 Task: Add Mailaustralia7@gmail.com as Team Member of Scrum Project Project0000000025 in Jira. Add Carxxstreet791@gmail.com as Team Member of Scrum Project Project0000000026 in Jira. Add Nikrathi889@gmail.com as Team Member of Scrum Project Project0000000026 in Jira. Assign Ayush98111@gmail.com as Project Lead of Scrum Project Project0000000025 in Jira. Assign Carxxstreet791@gmail.com as Project Lead of Scrum Project Project0000000026 in Jira
Action: Mouse moved to (352, 218)
Screenshot: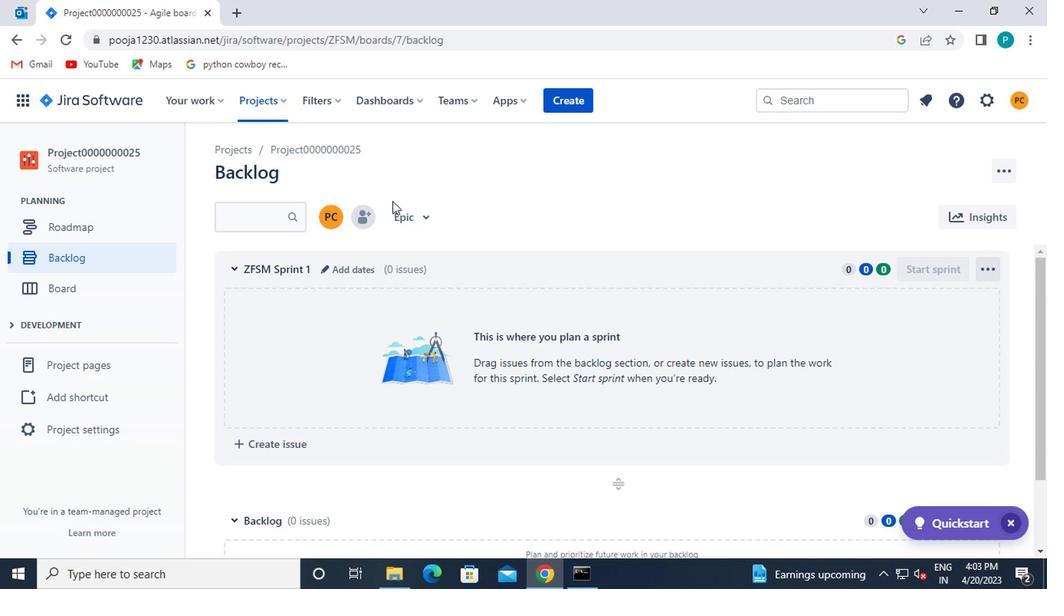 
Action: Mouse pressed left at (352, 218)
Screenshot: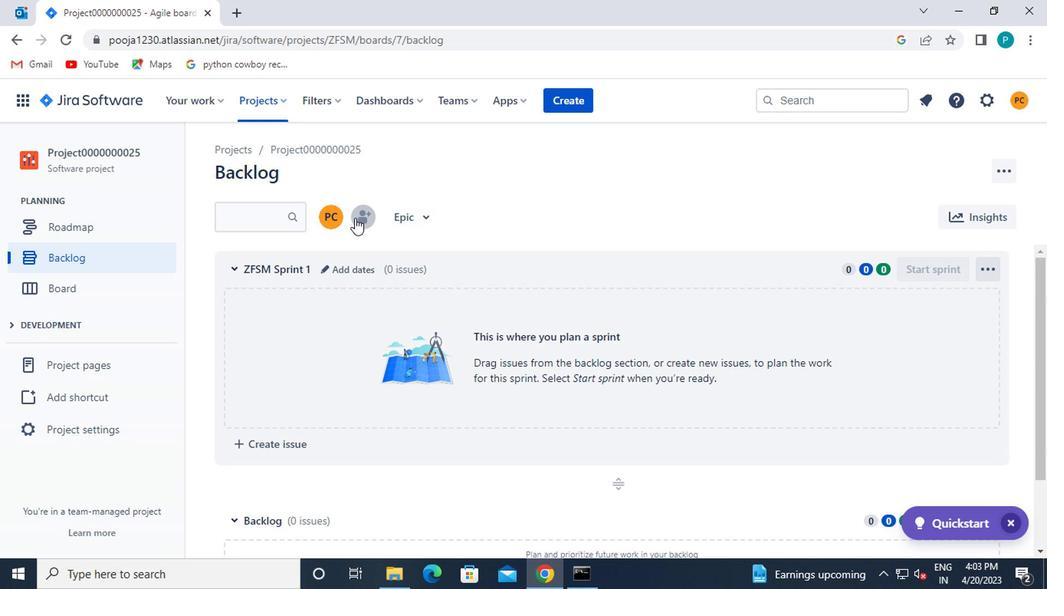 
Action: Mouse moved to (426, 192)
Screenshot: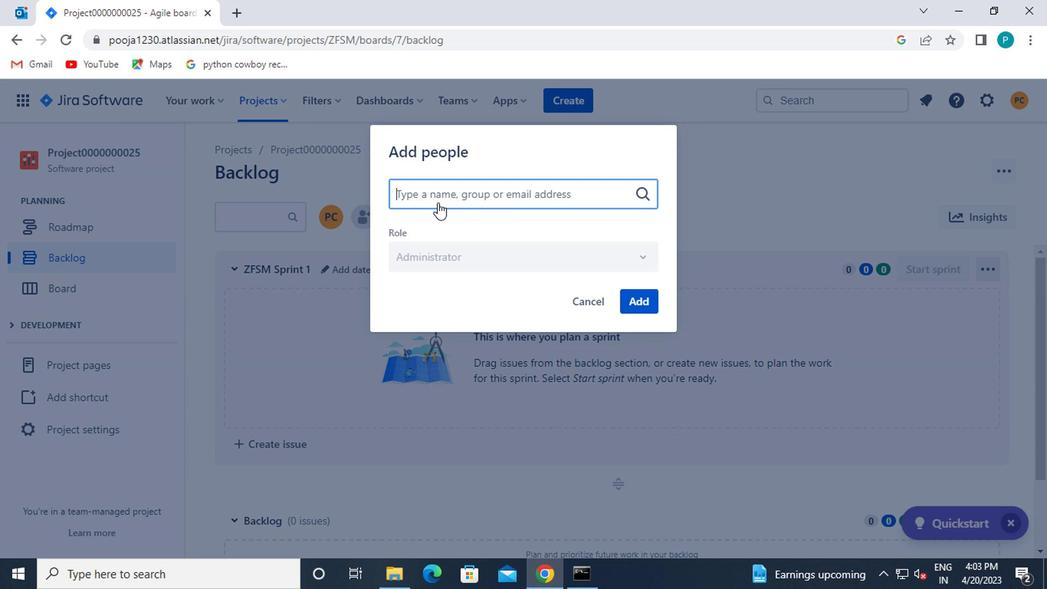 
Action: Mouse pressed left at (426, 192)
Screenshot: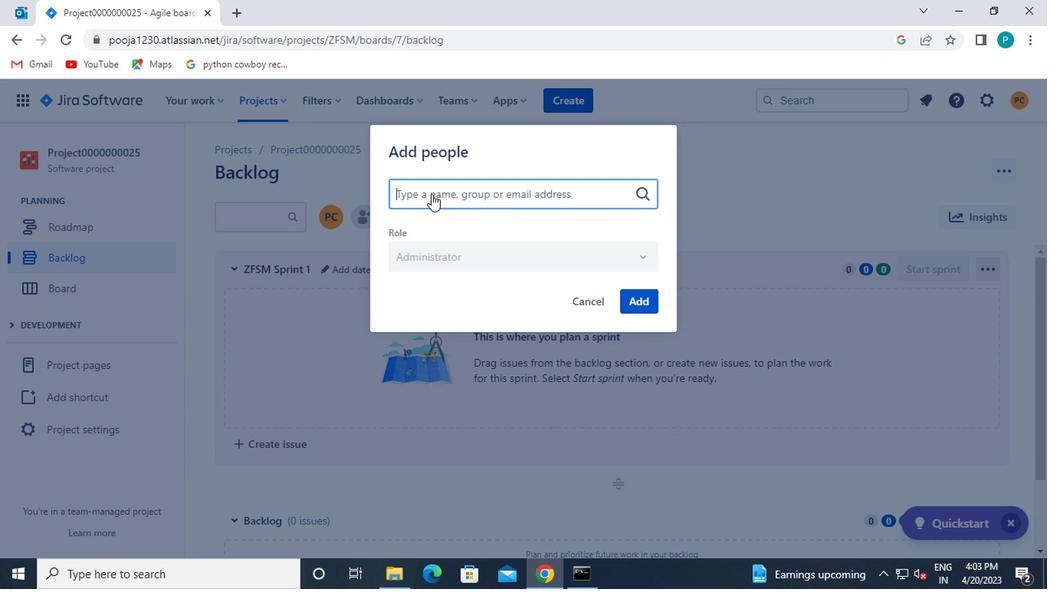 
Action: Key pressed mail
Screenshot: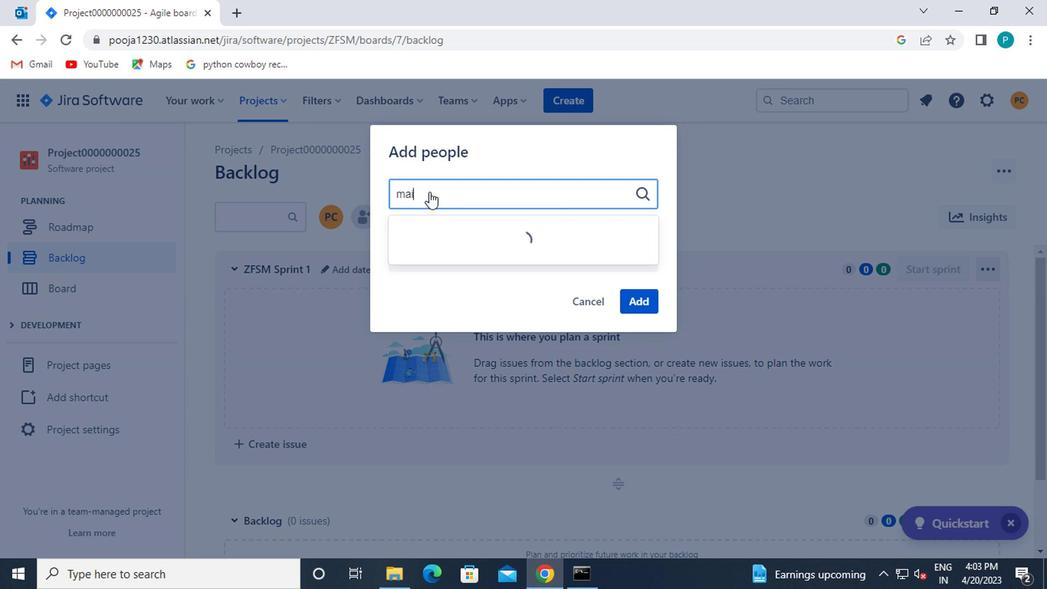 
Action: Mouse moved to (463, 231)
Screenshot: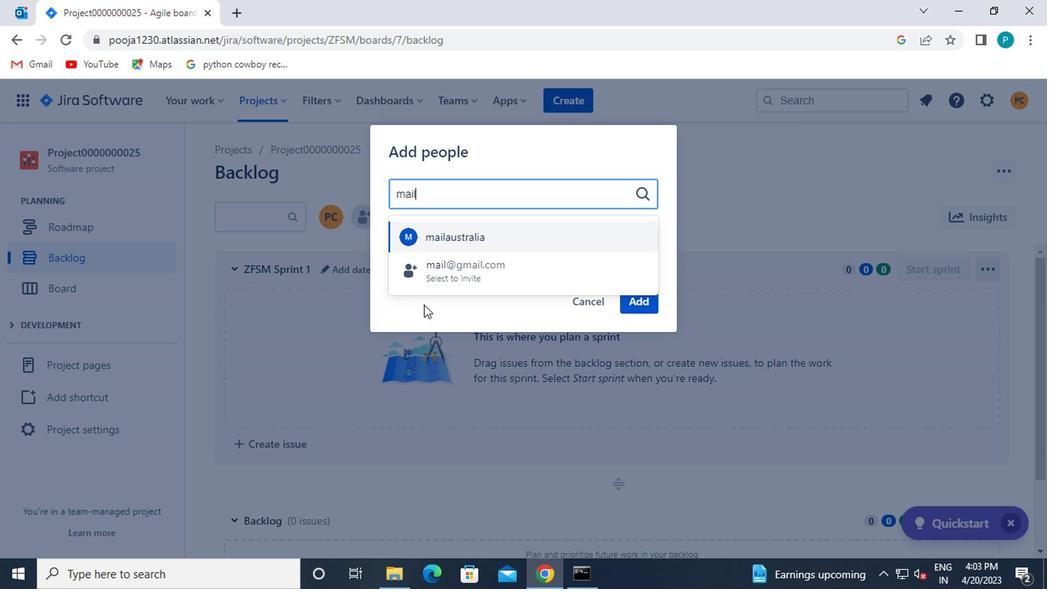 
Action: Mouse pressed left at (463, 231)
Screenshot: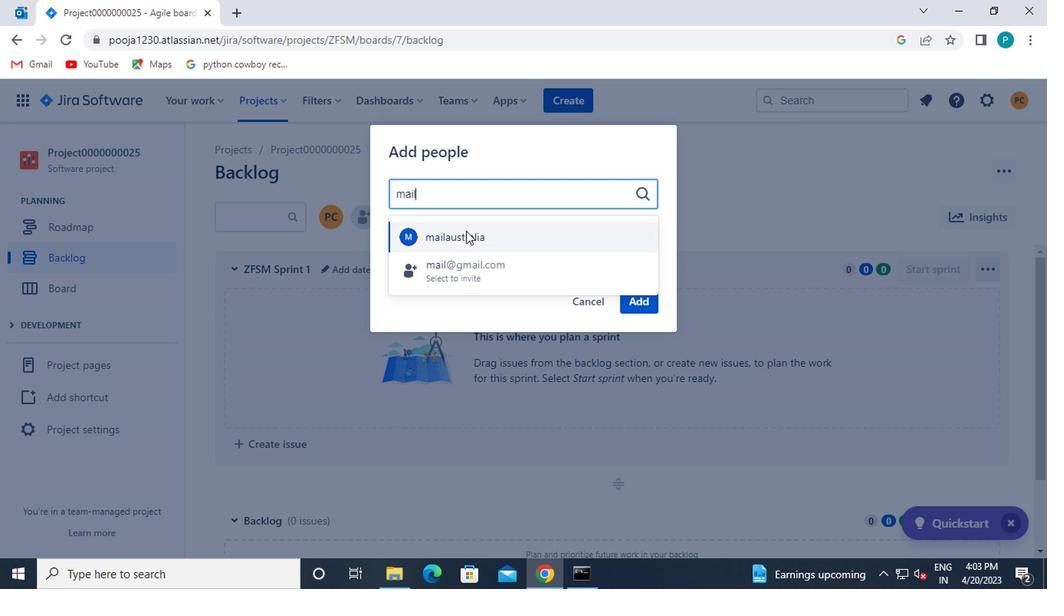 
Action: Mouse moved to (632, 304)
Screenshot: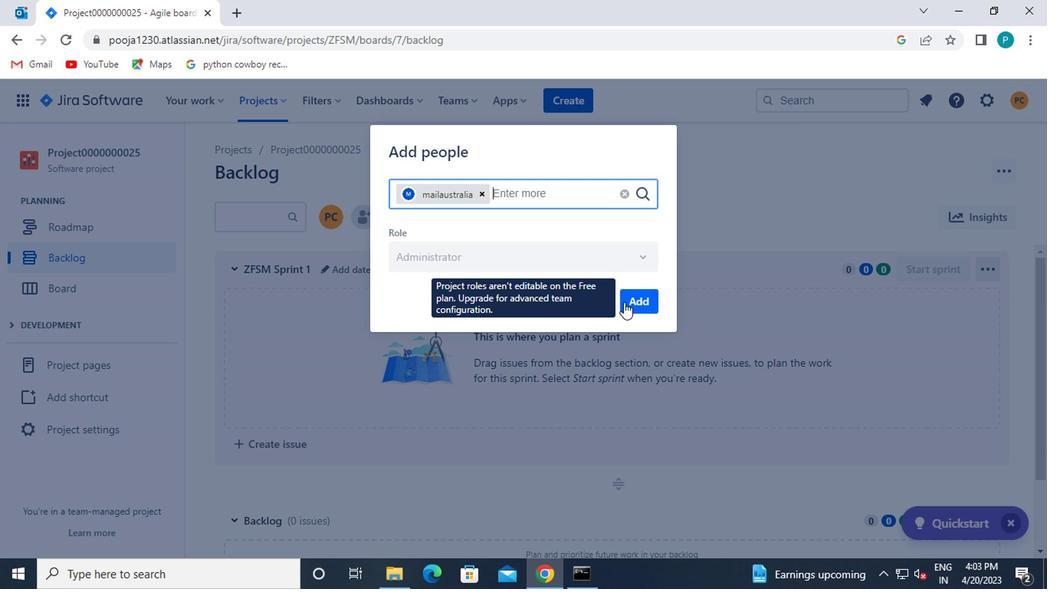 
Action: Mouse pressed left at (632, 304)
Screenshot: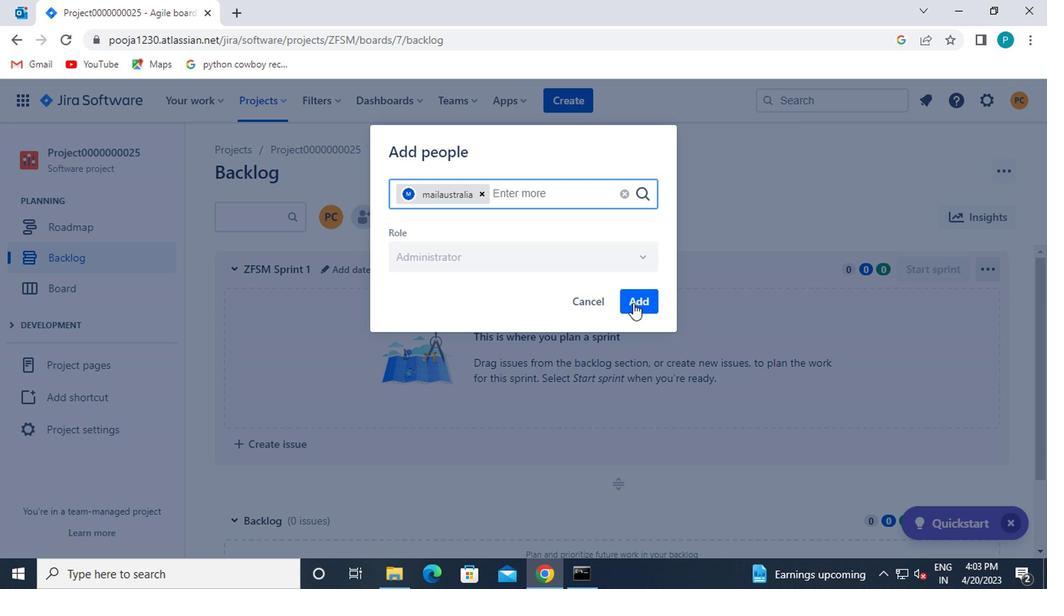 
Action: Mouse moved to (259, 90)
Screenshot: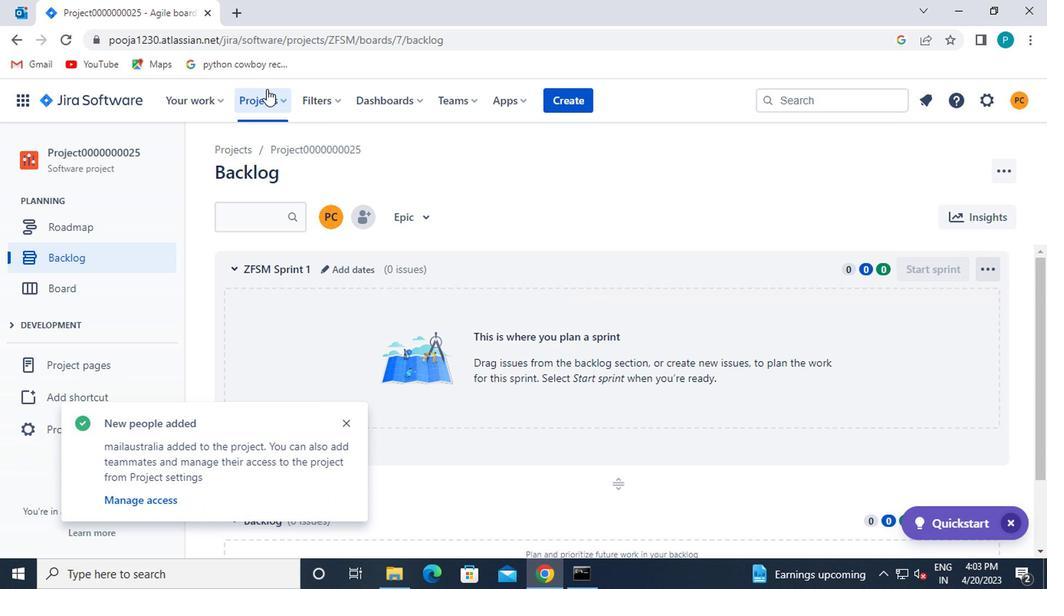
Action: Mouse pressed left at (259, 90)
Screenshot: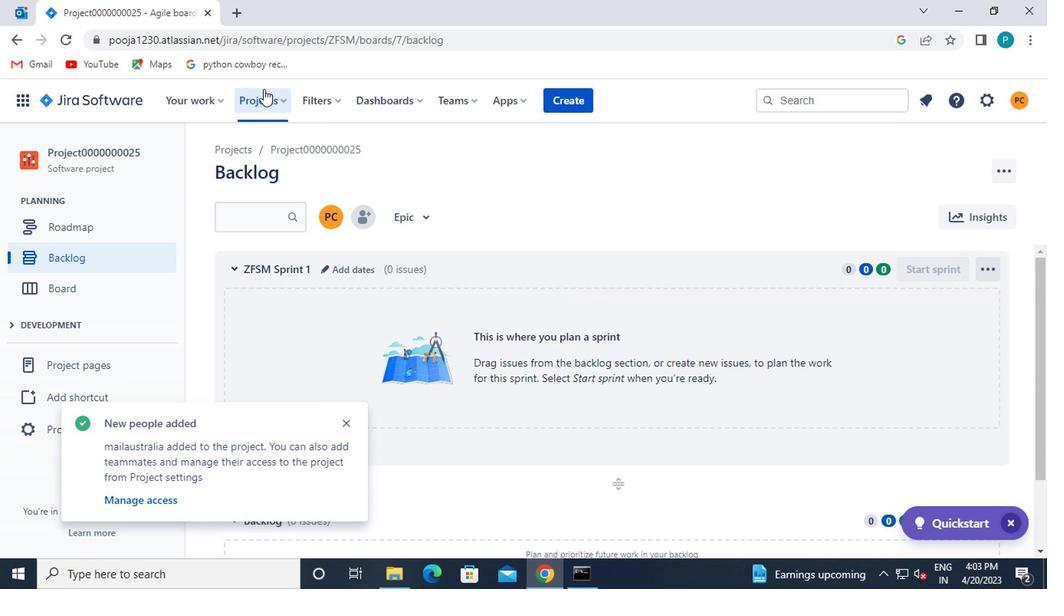 
Action: Mouse moved to (309, 203)
Screenshot: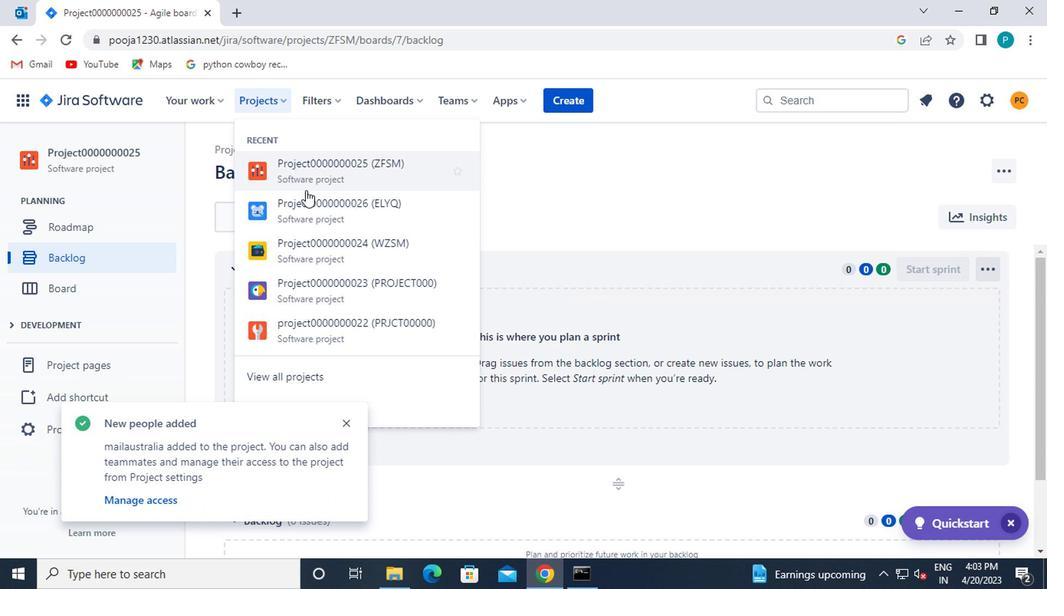 
Action: Mouse pressed left at (309, 203)
Screenshot: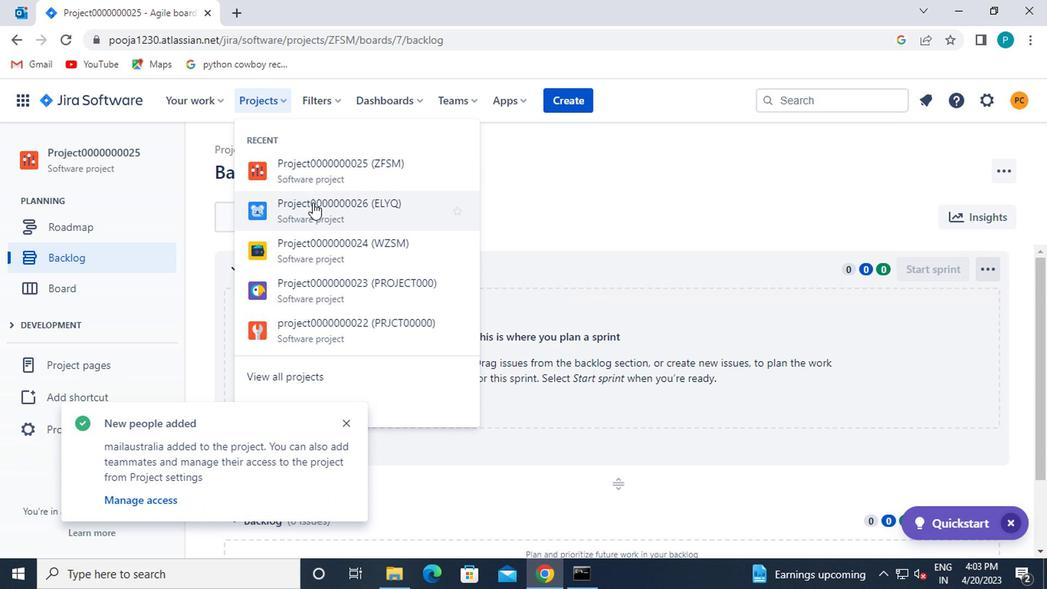
Action: Mouse moved to (352, 423)
Screenshot: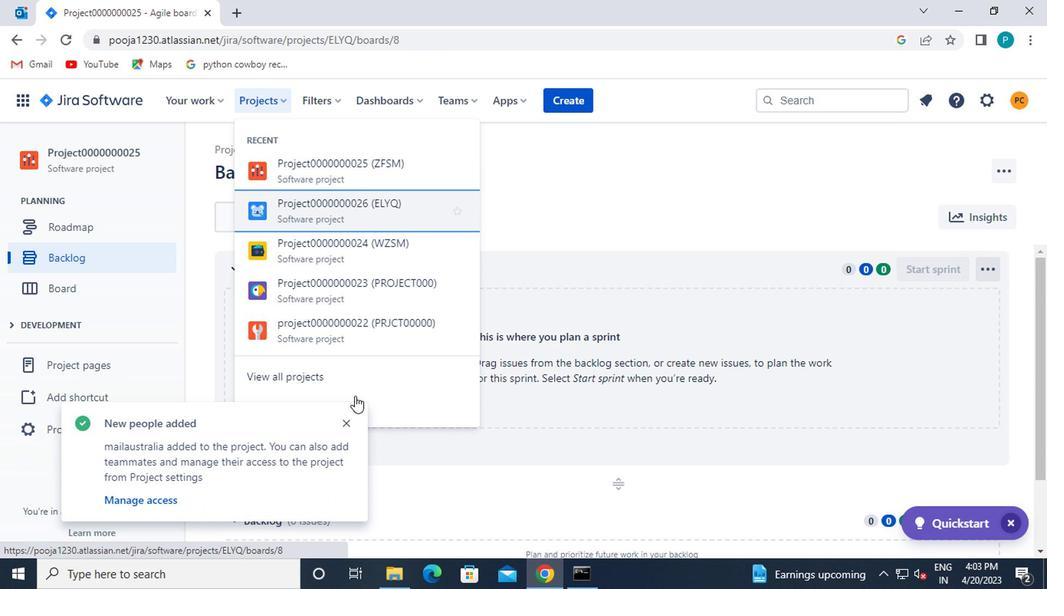 
Action: Mouse pressed left at (352, 423)
Screenshot: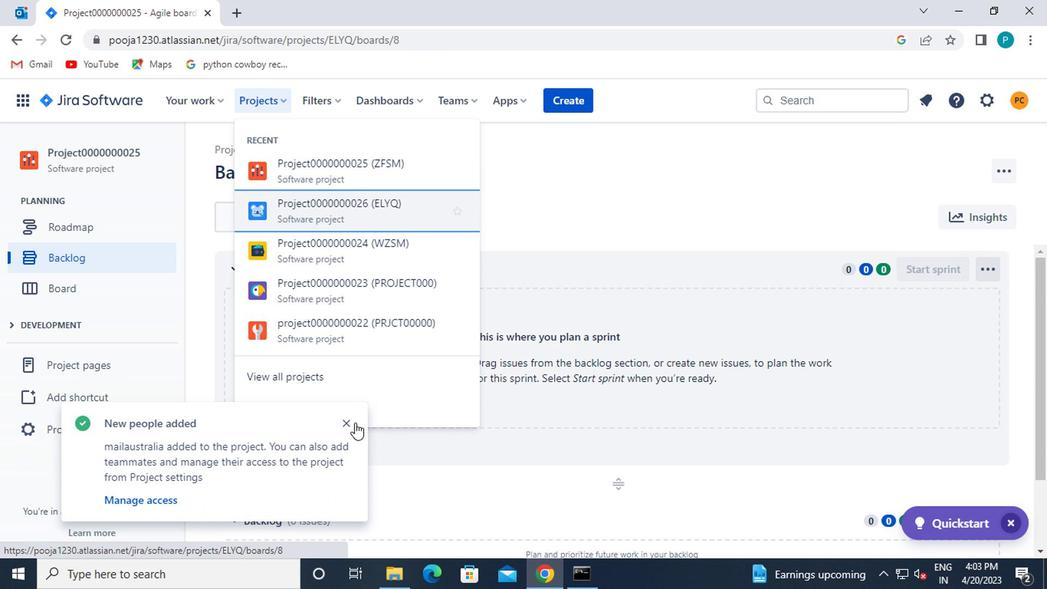 
Action: Mouse moved to (342, 423)
Screenshot: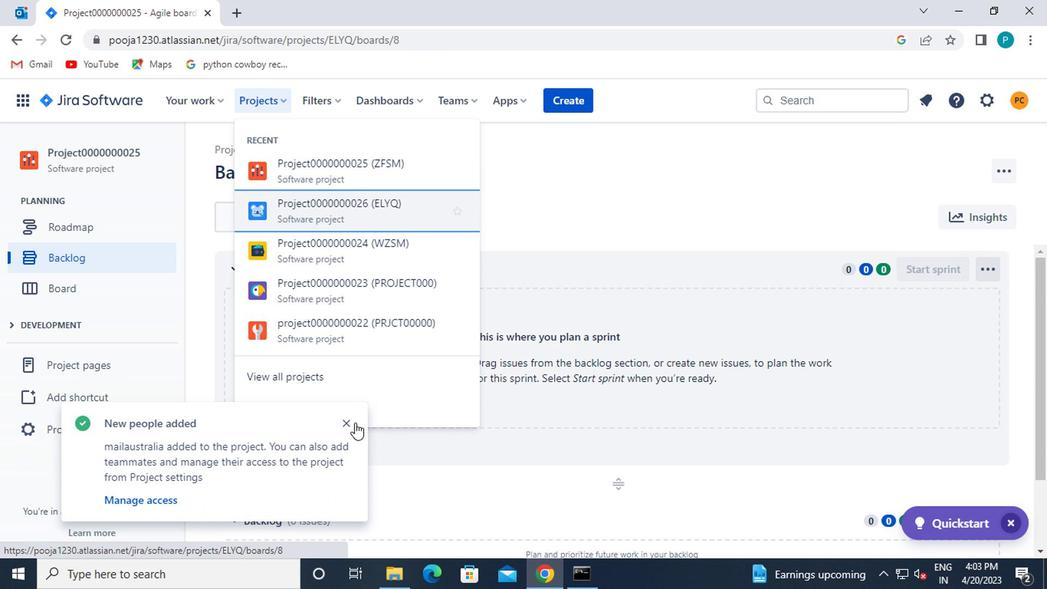 
Action: Mouse pressed left at (342, 423)
Screenshot: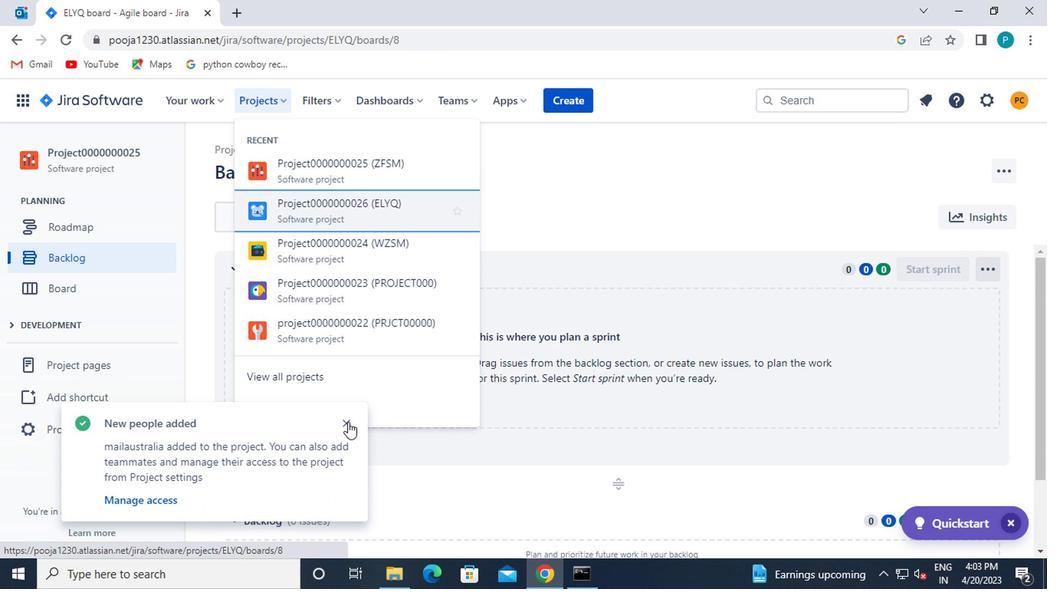 
Action: Mouse moved to (354, 228)
Screenshot: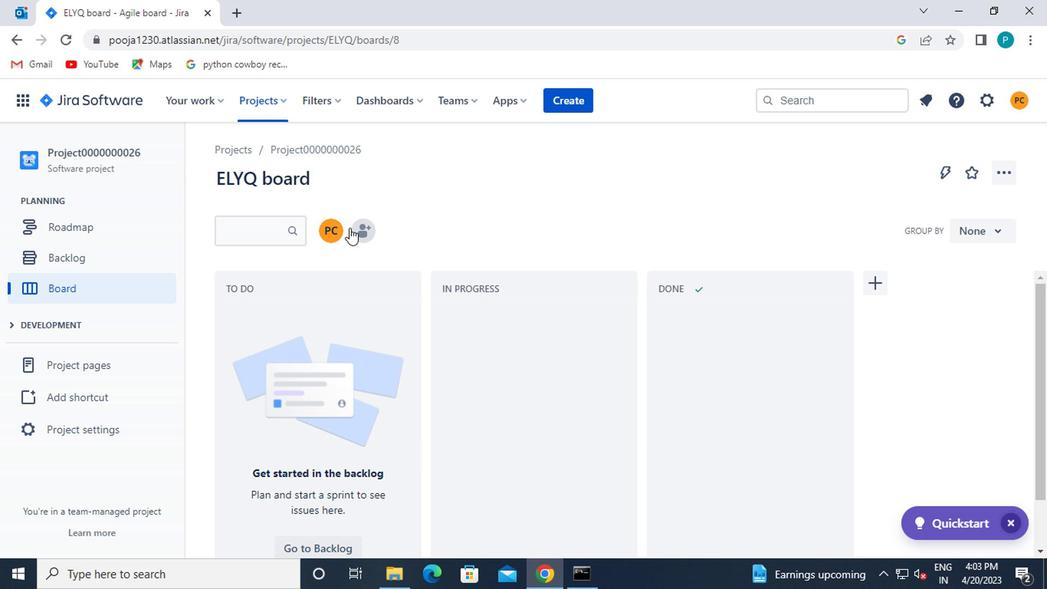 
Action: Mouse pressed left at (354, 228)
Screenshot: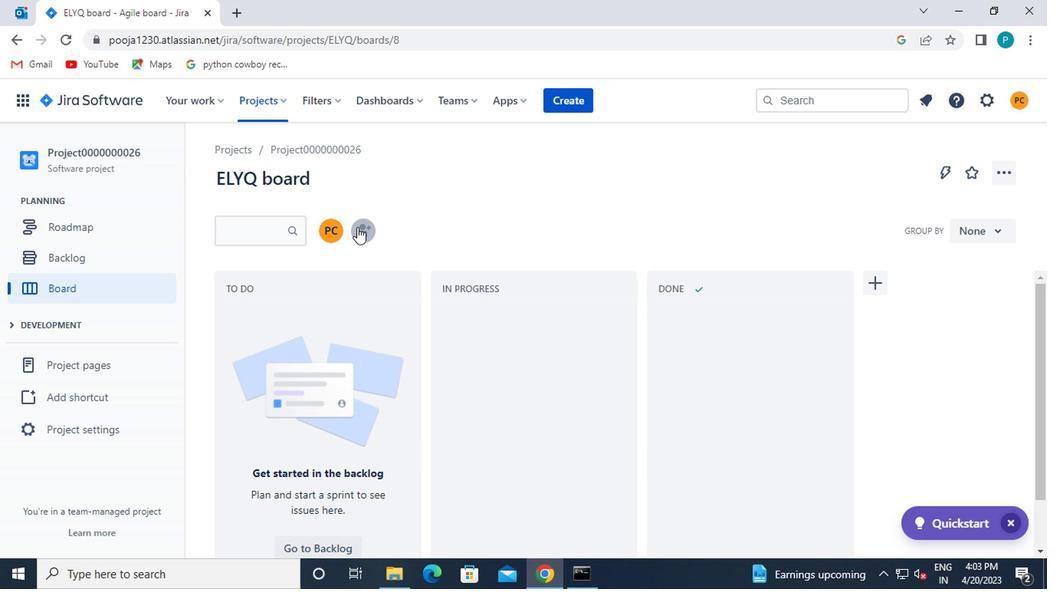 
Action: Mouse moved to (426, 194)
Screenshot: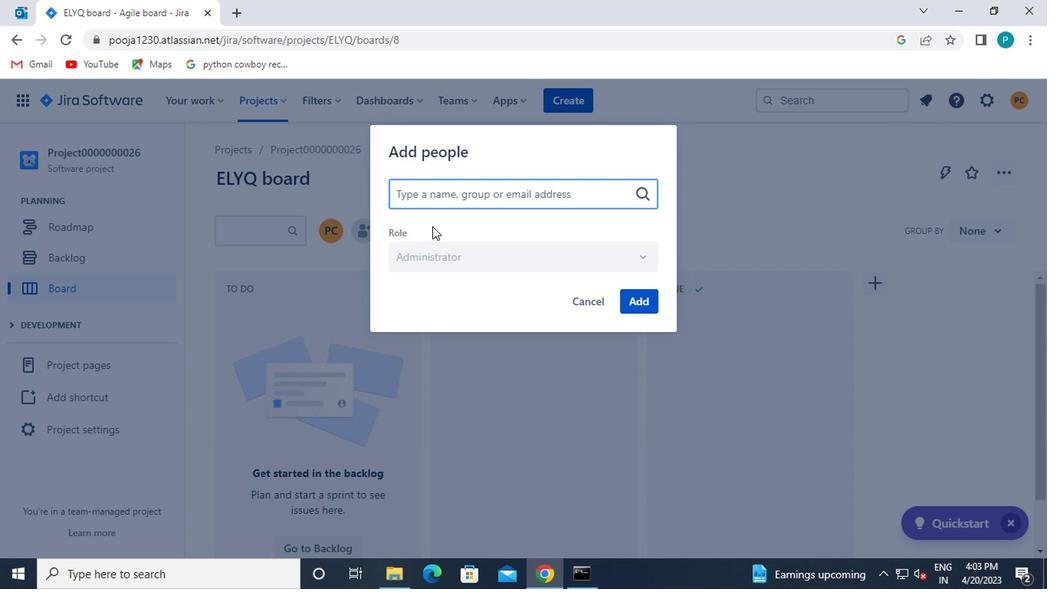 
Action: Mouse pressed left at (426, 194)
Screenshot: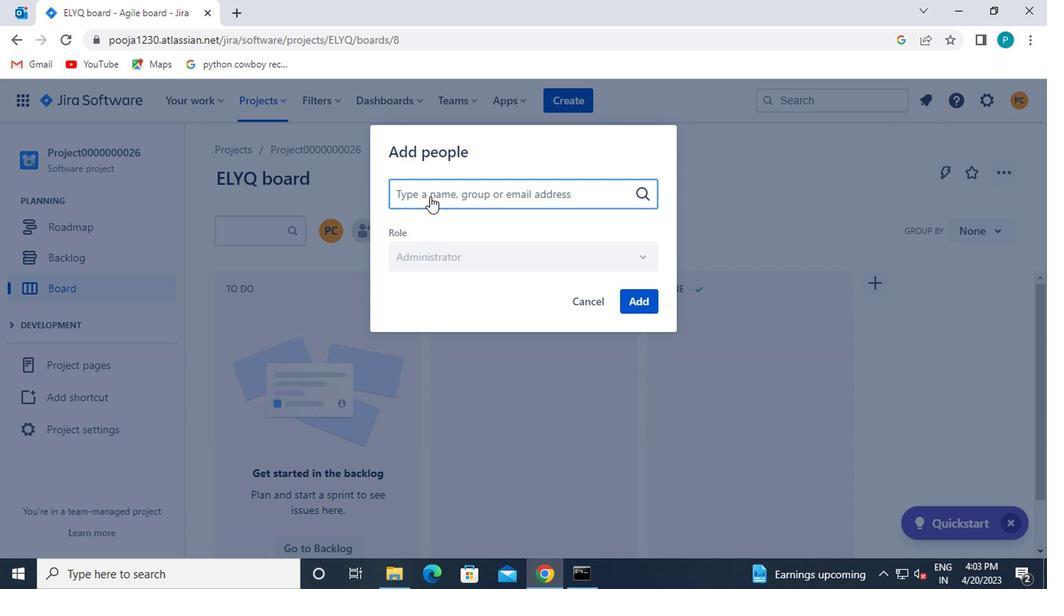 
Action: Key pressed carxx
Screenshot: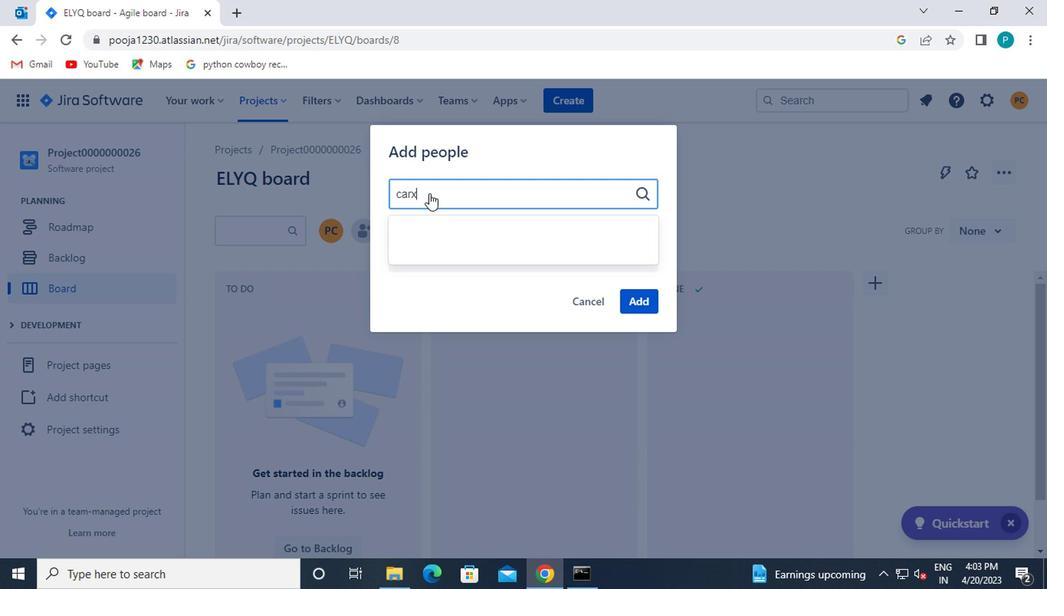 
Action: Mouse moved to (447, 234)
Screenshot: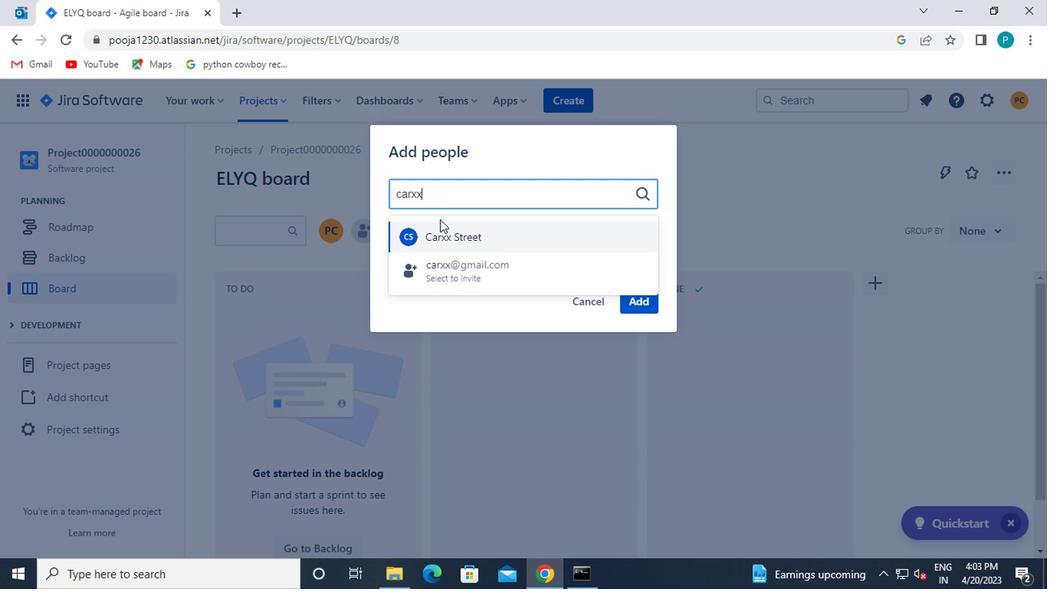 
Action: Mouse pressed left at (447, 234)
Screenshot: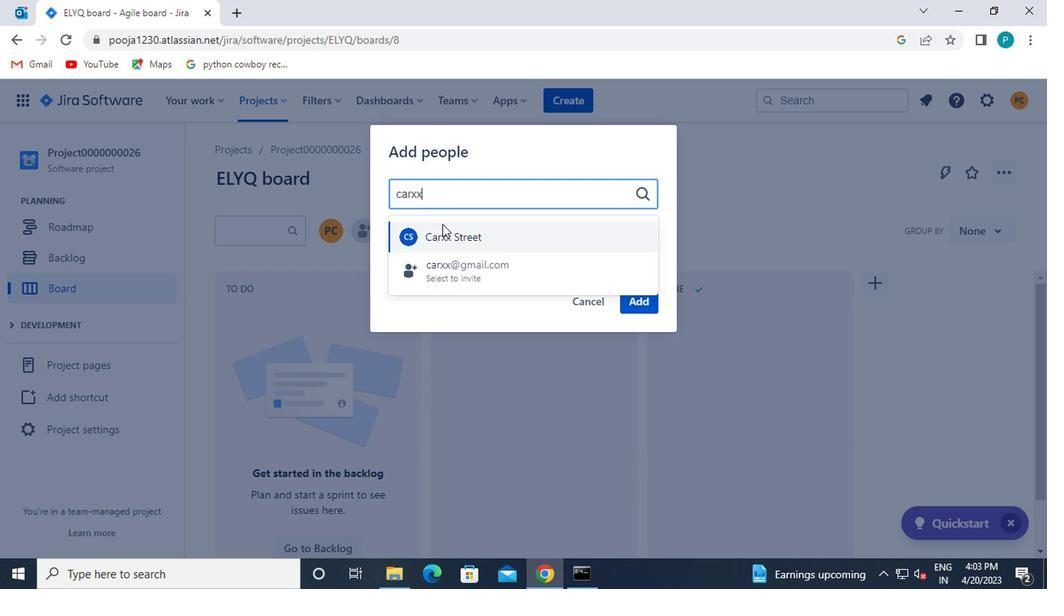 
Action: Mouse moved to (512, 202)
Screenshot: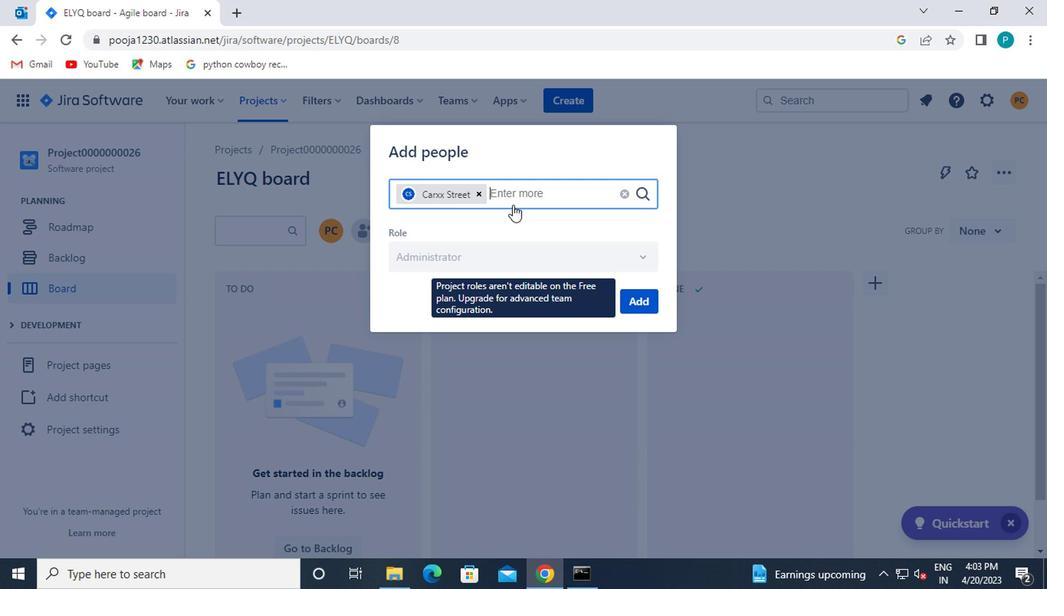 
Action: Key pressed ni
Screenshot: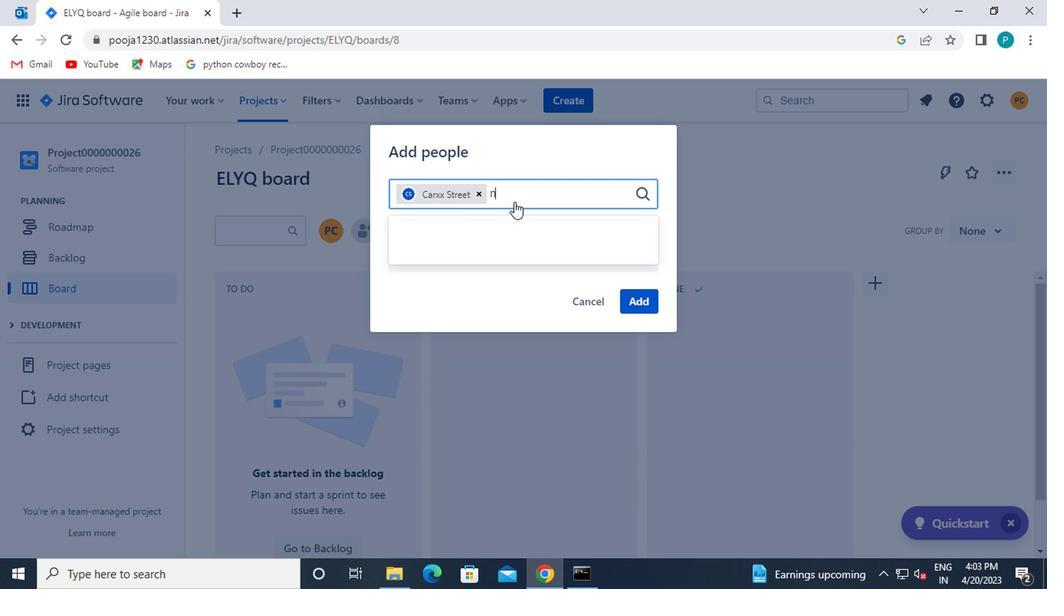 
Action: Mouse moved to (501, 270)
Screenshot: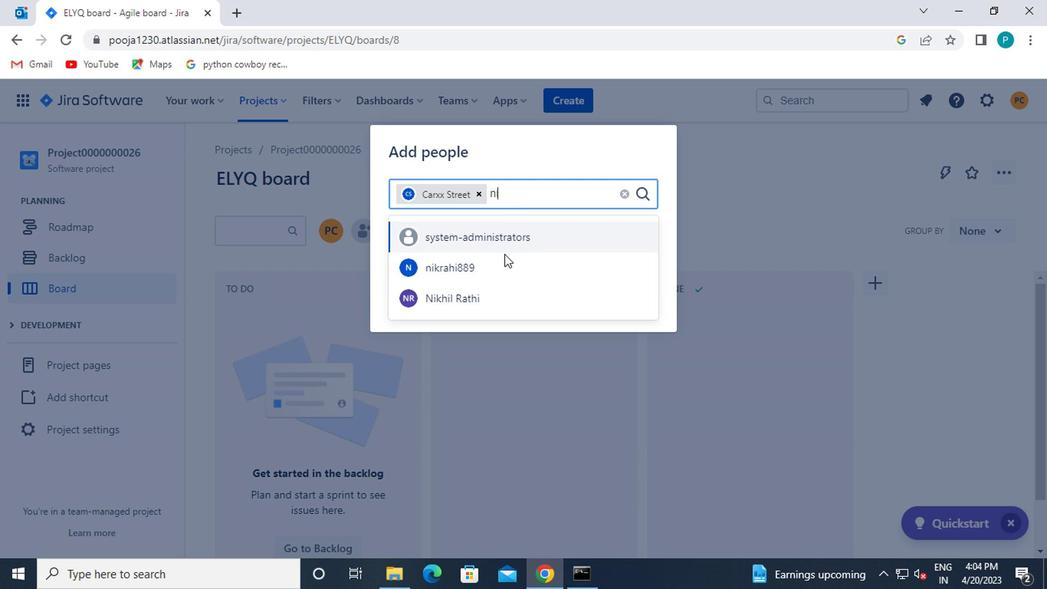 
Action: Mouse pressed left at (501, 270)
Screenshot: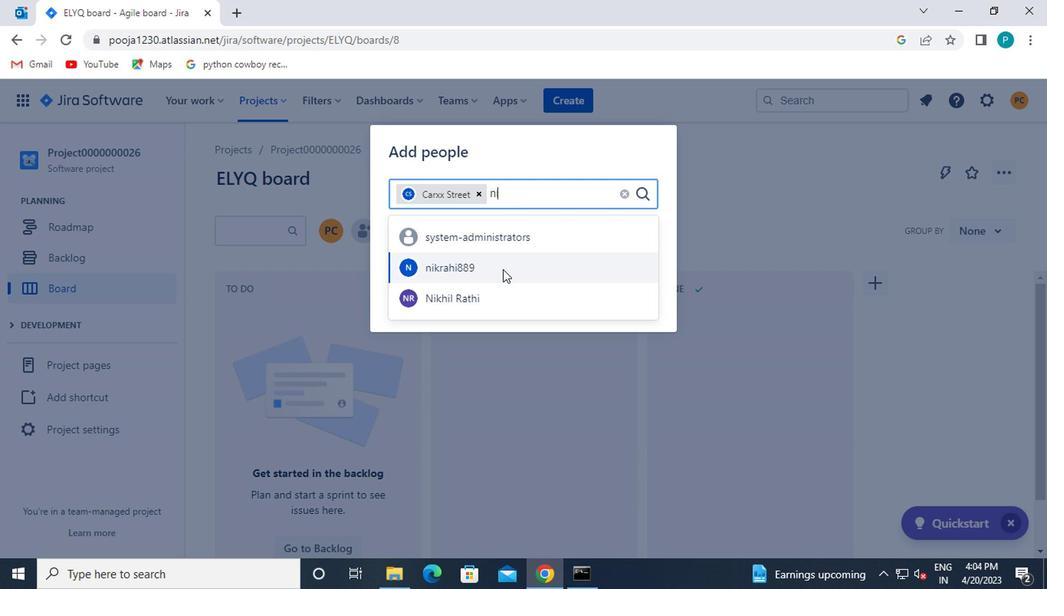 
Action: Mouse moved to (630, 319)
Screenshot: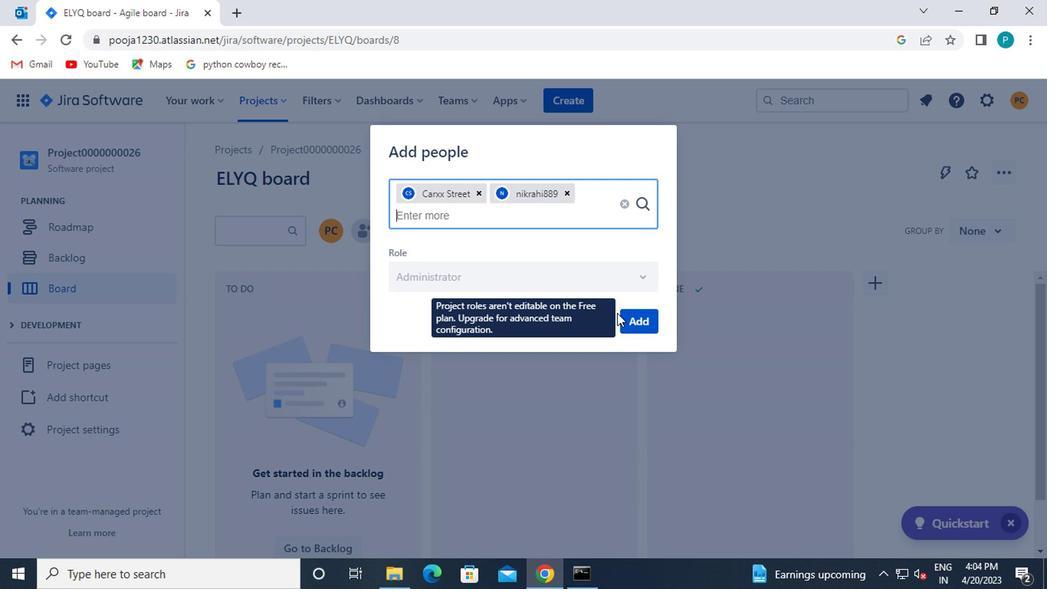
Action: Mouse pressed left at (630, 319)
Screenshot: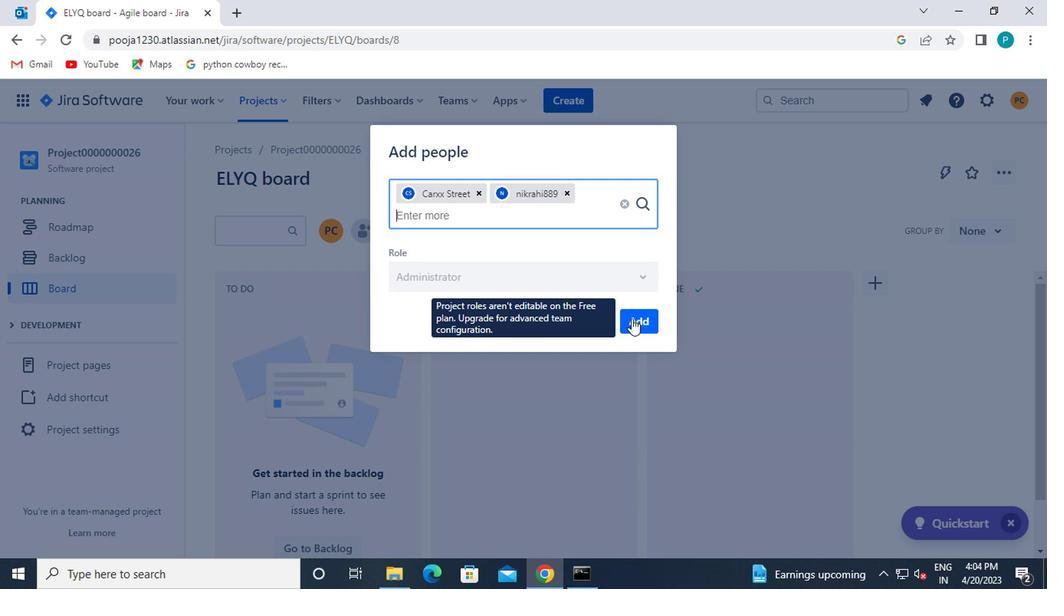 
Action: Mouse moved to (337, 421)
Screenshot: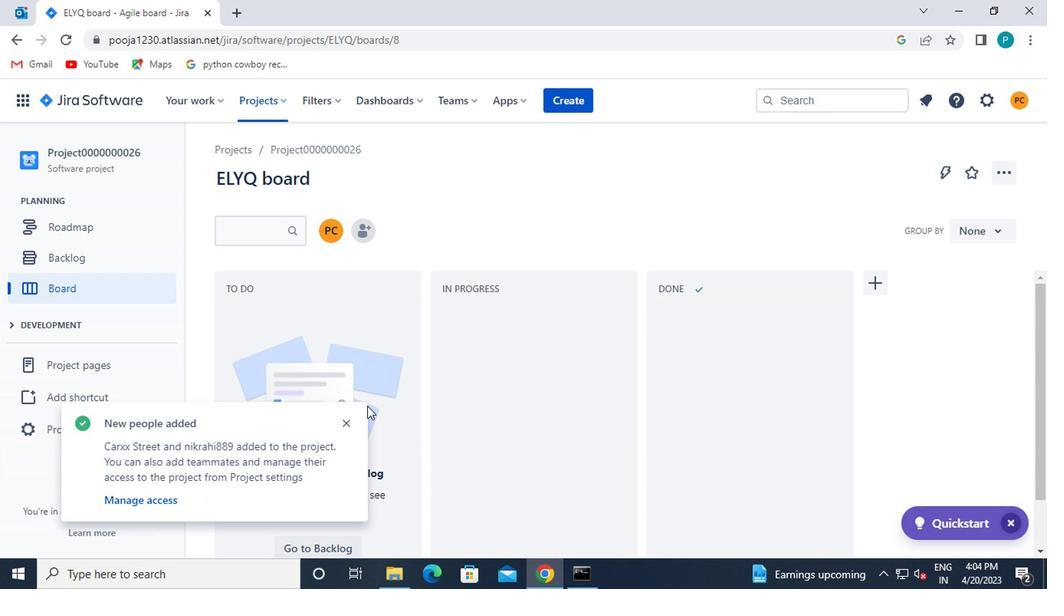 
Action: Mouse pressed left at (337, 421)
Screenshot: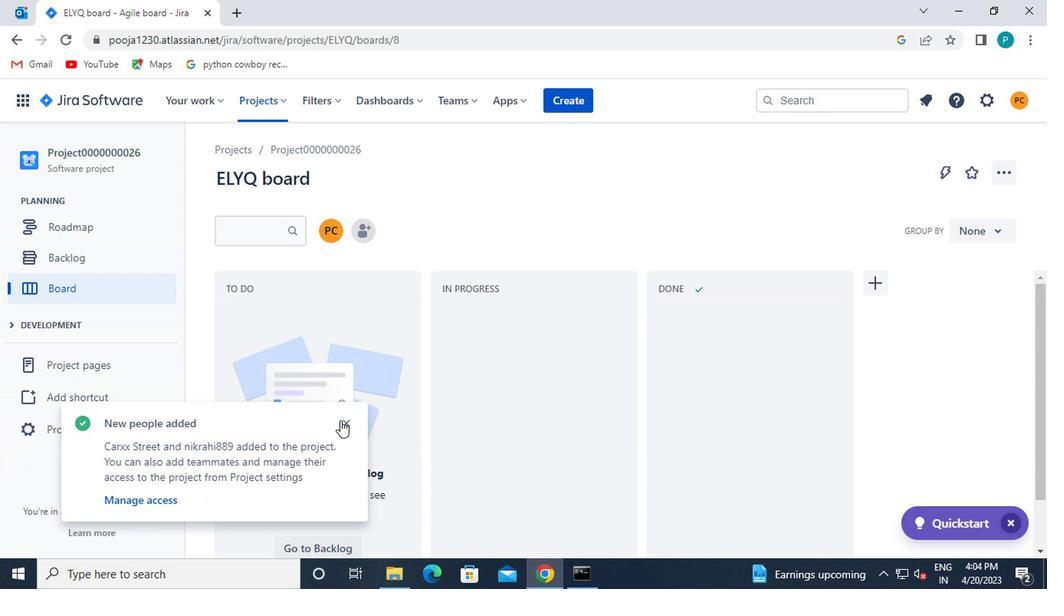 
Action: Mouse moved to (254, 98)
Screenshot: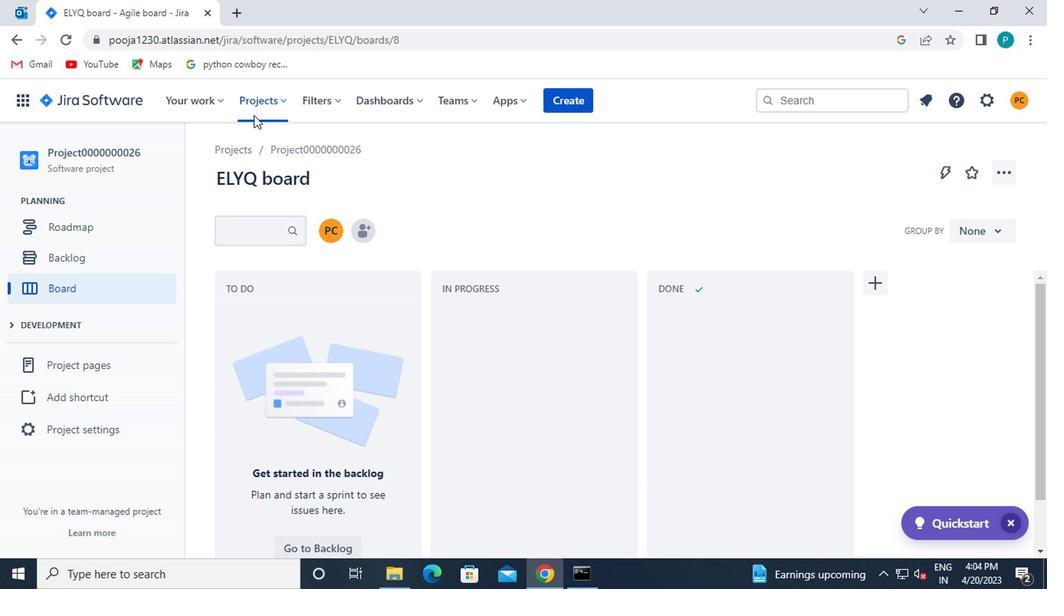 
Action: Mouse pressed left at (254, 98)
Screenshot: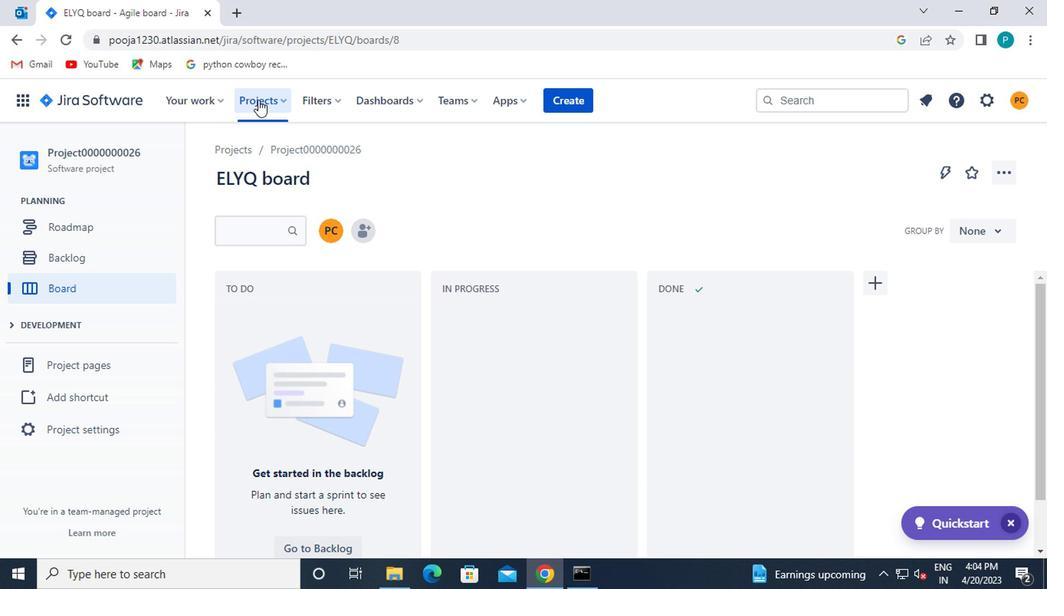 
Action: Mouse moved to (301, 221)
Screenshot: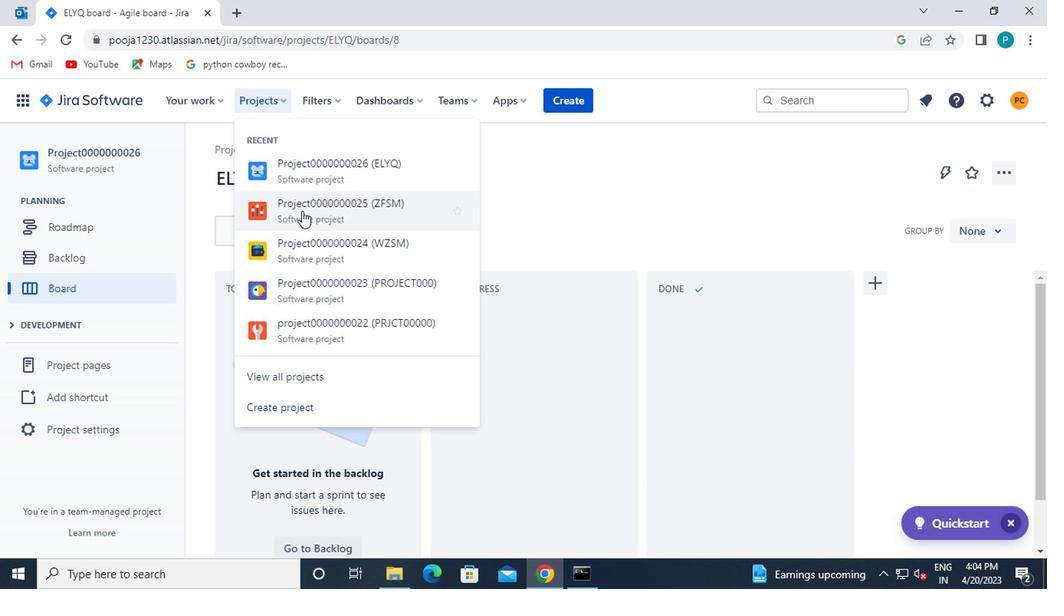 
Action: Mouse pressed left at (301, 221)
Screenshot: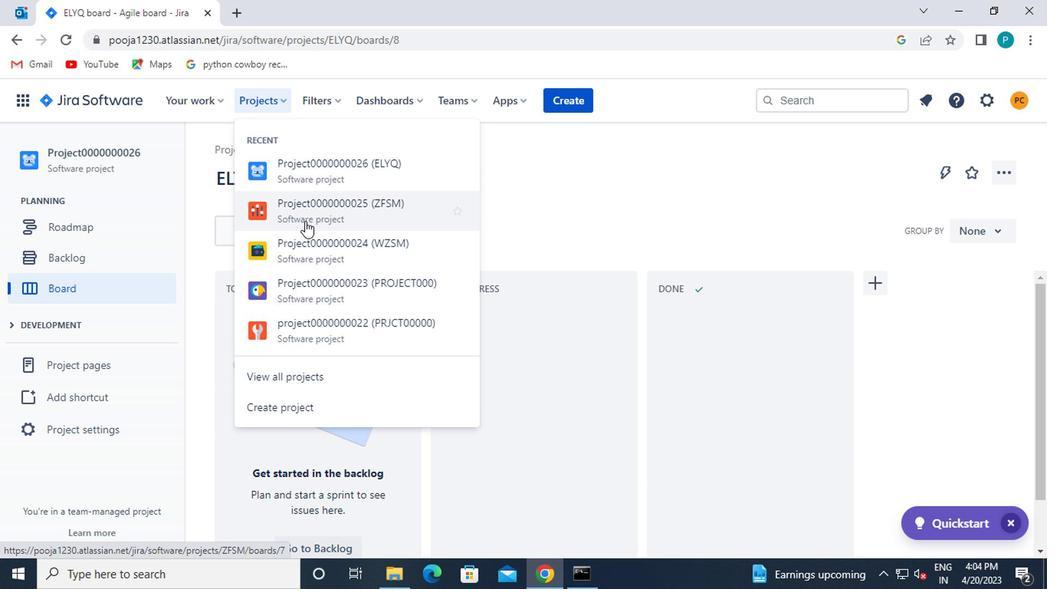 
Action: Mouse moved to (116, 429)
Screenshot: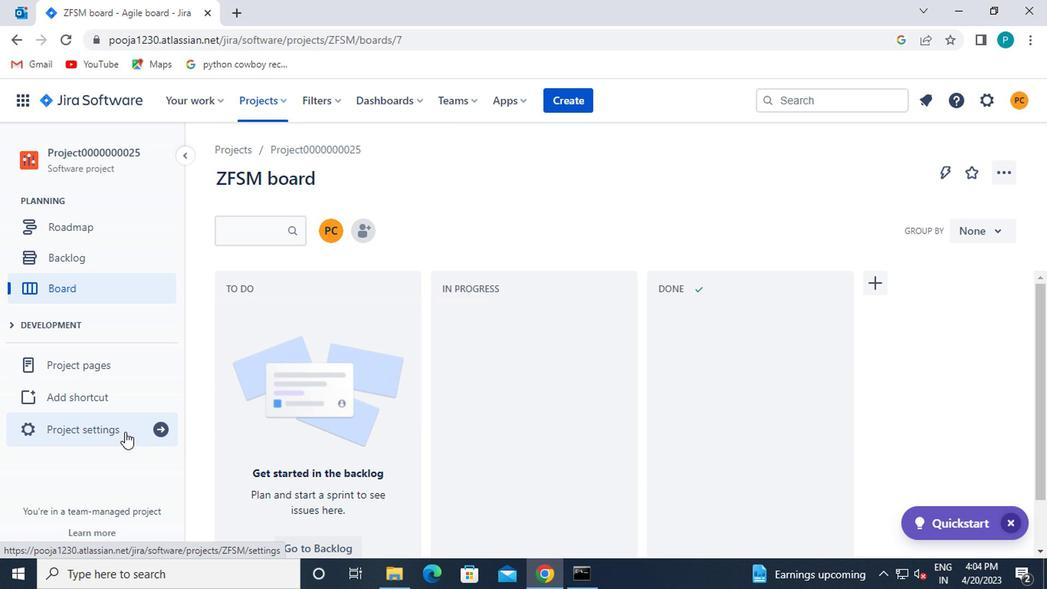
Action: Mouse pressed left at (116, 429)
Screenshot: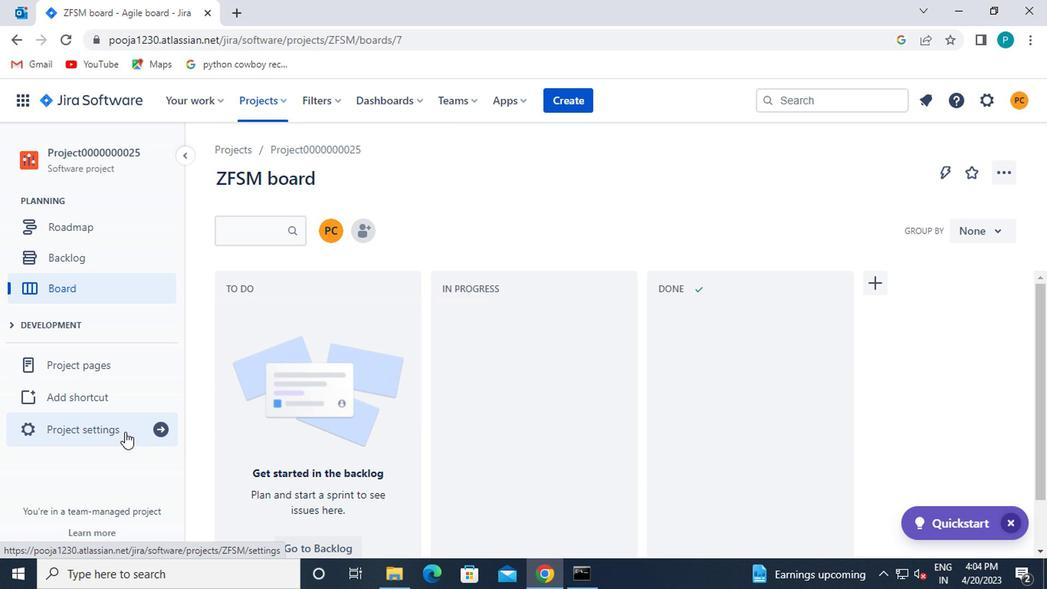 
Action: Mouse moved to (388, 395)
Screenshot: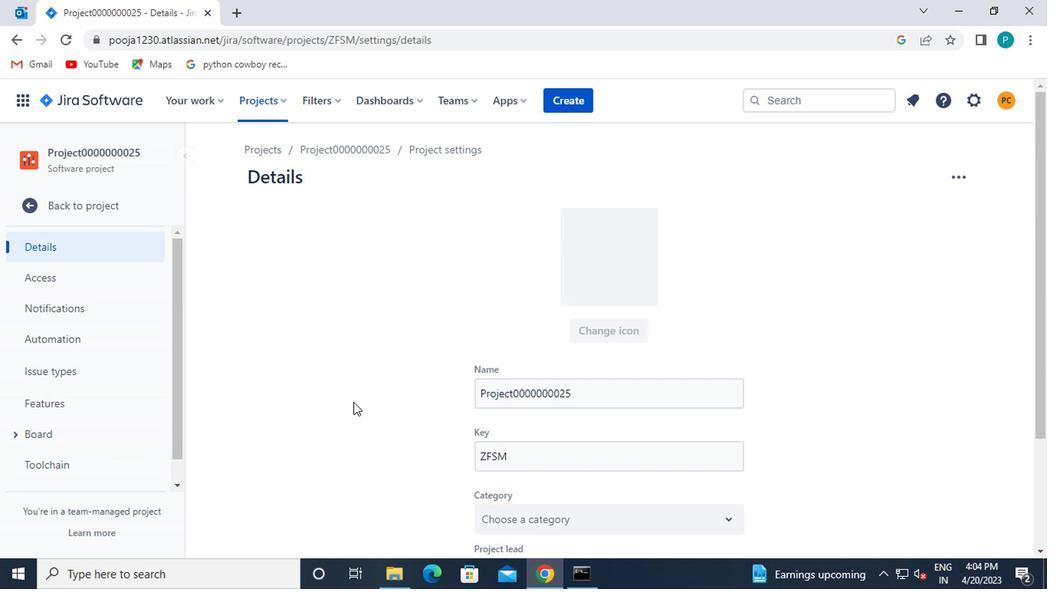 
Action: Mouse scrolled (388, 394) with delta (0, 0)
Screenshot: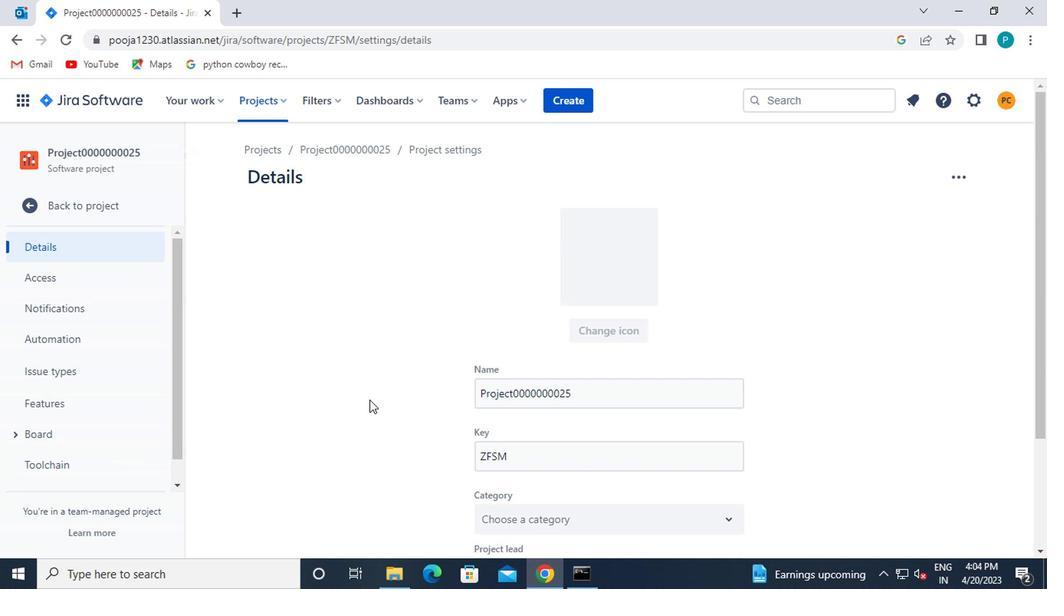 
Action: Mouse scrolled (388, 394) with delta (0, 0)
Screenshot: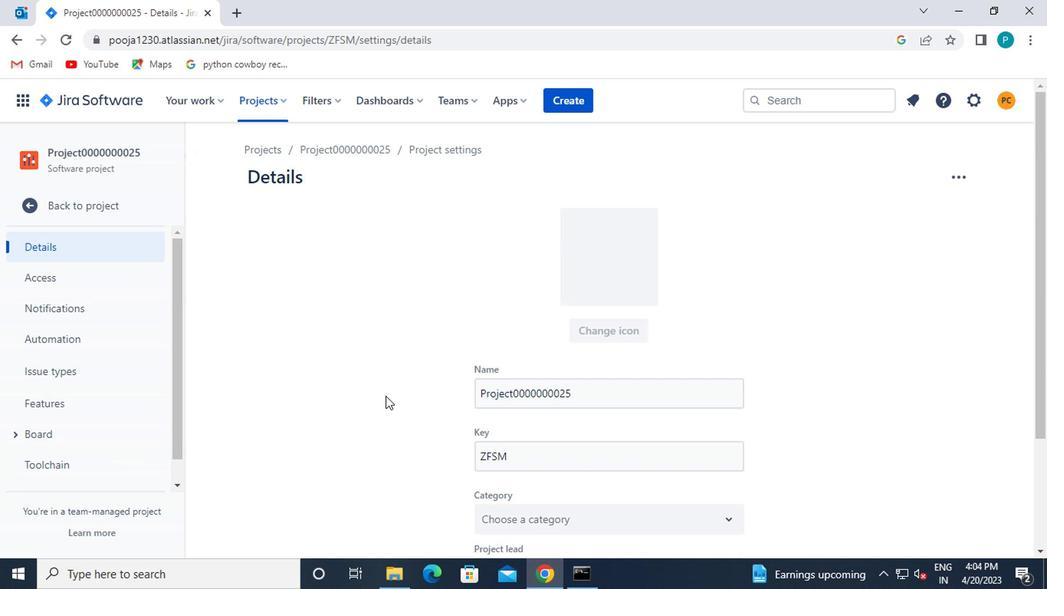
Action: Mouse moved to (532, 428)
Screenshot: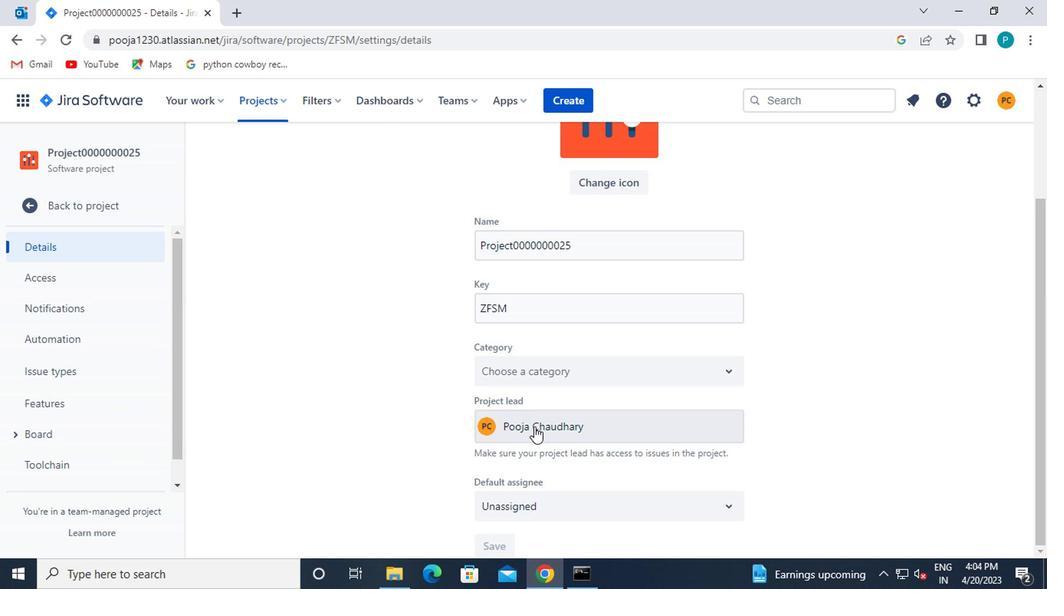 
Action: Mouse pressed left at (532, 428)
Screenshot: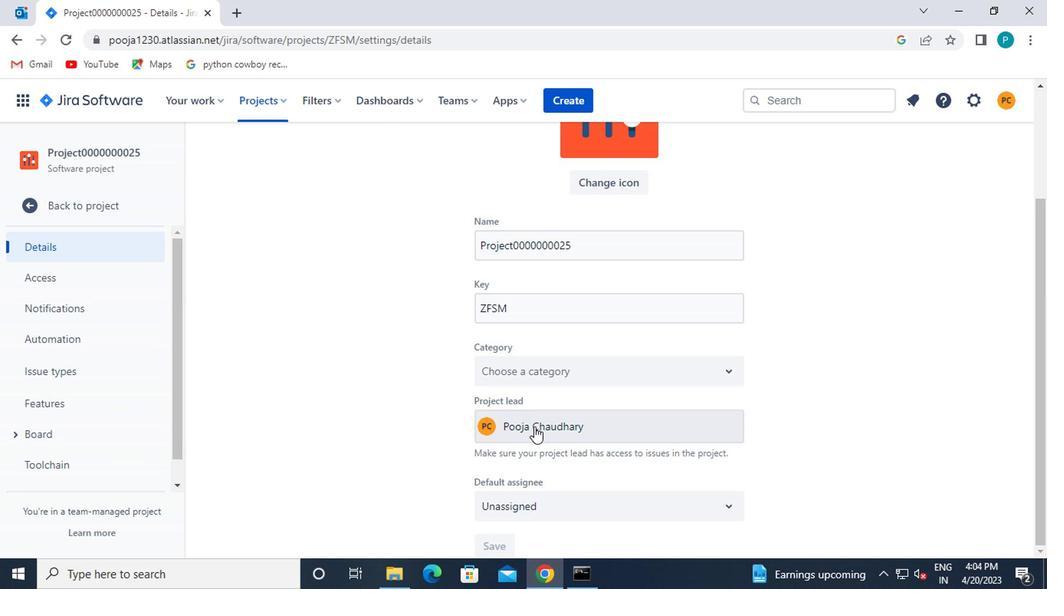 
Action: Mouse moved to (540, 249)
Screenshot: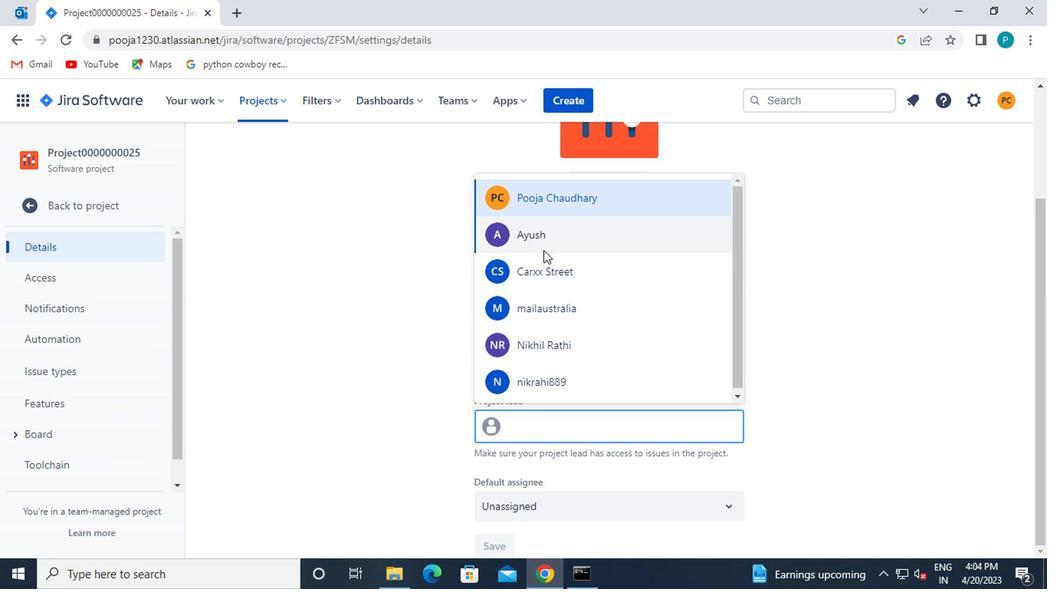 
Action: Mouse pressed left at (540, 249)
Screenshot: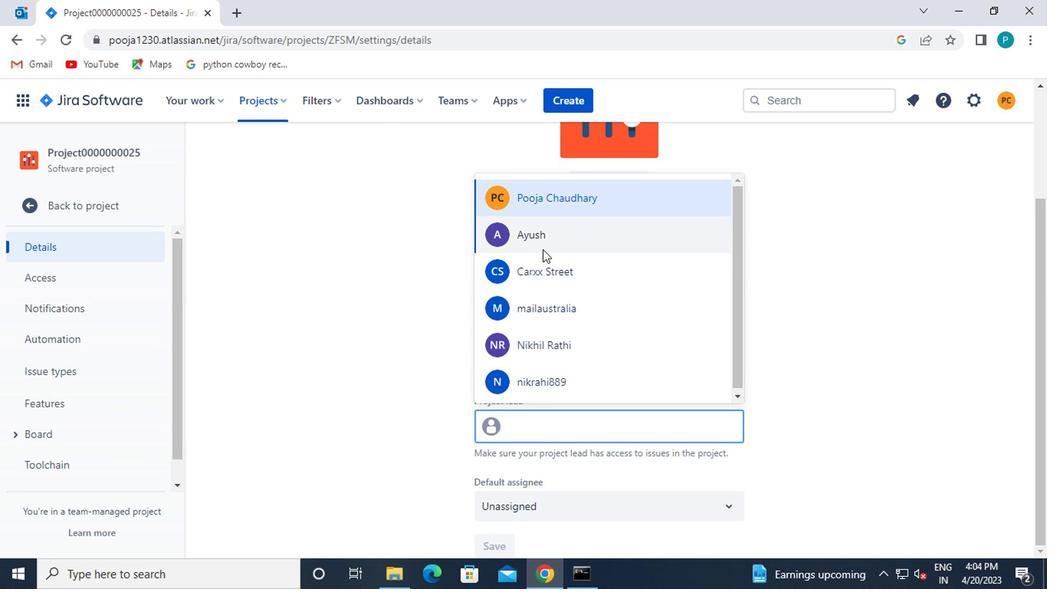 
